 Task: Insert divider to the description.
Action: Mouse moved to (277, 271)
Screenshot: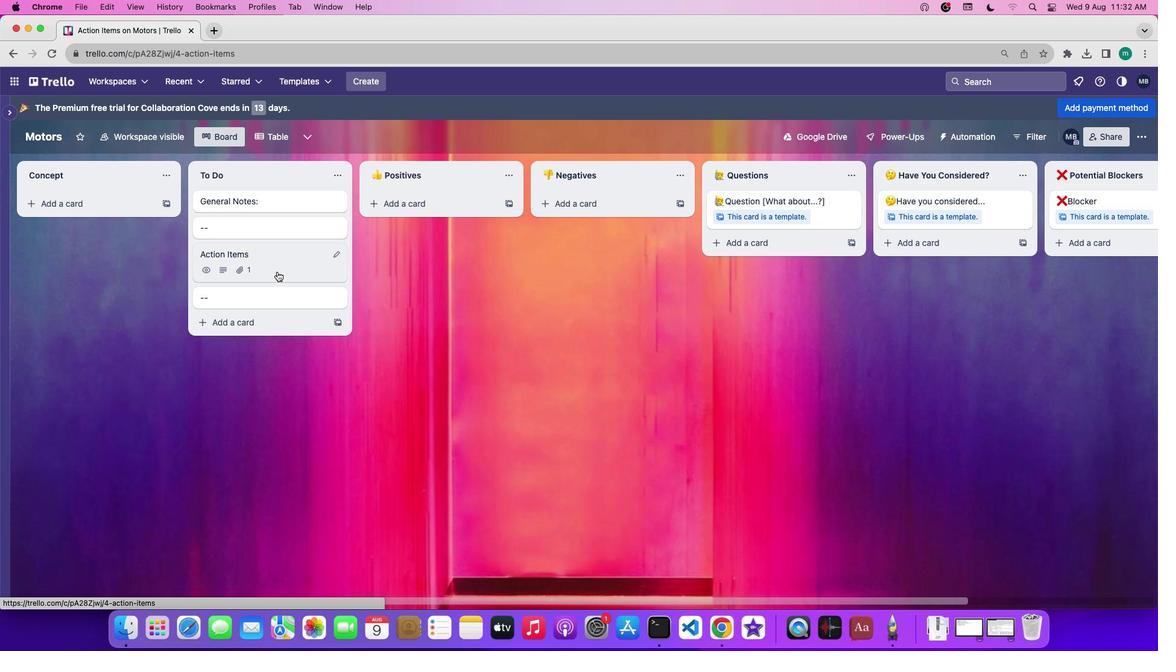 
Action: Mouse pressed left at (277, 271)
Screenshot: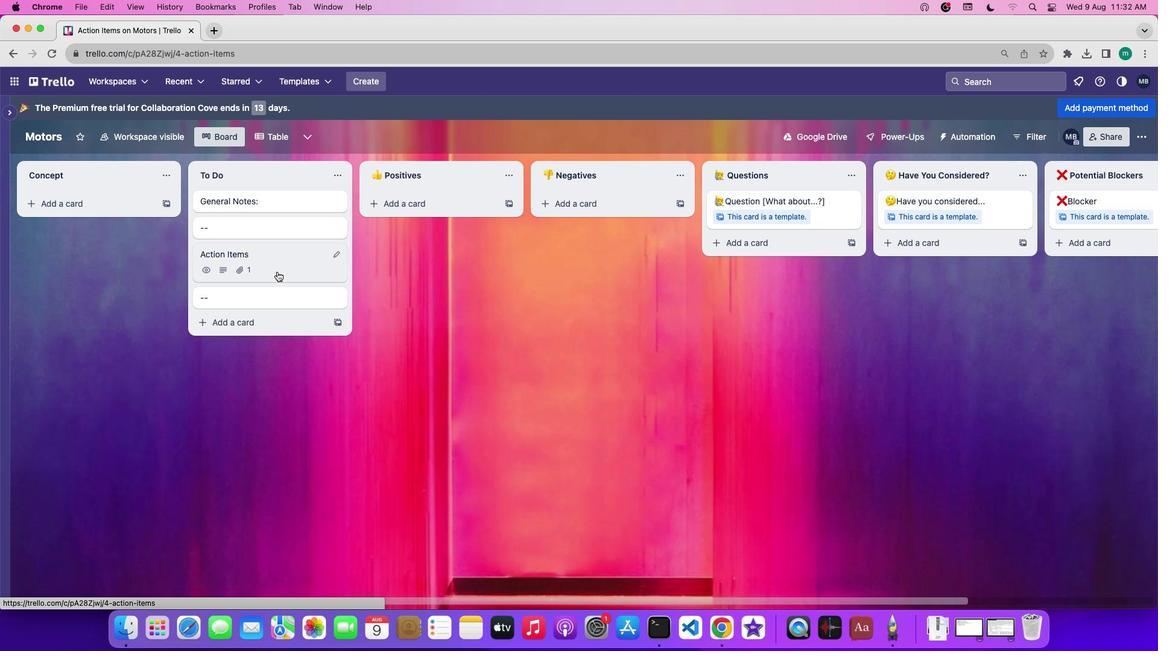 
Action: Mouse moved to (427, 234)
Screenshot: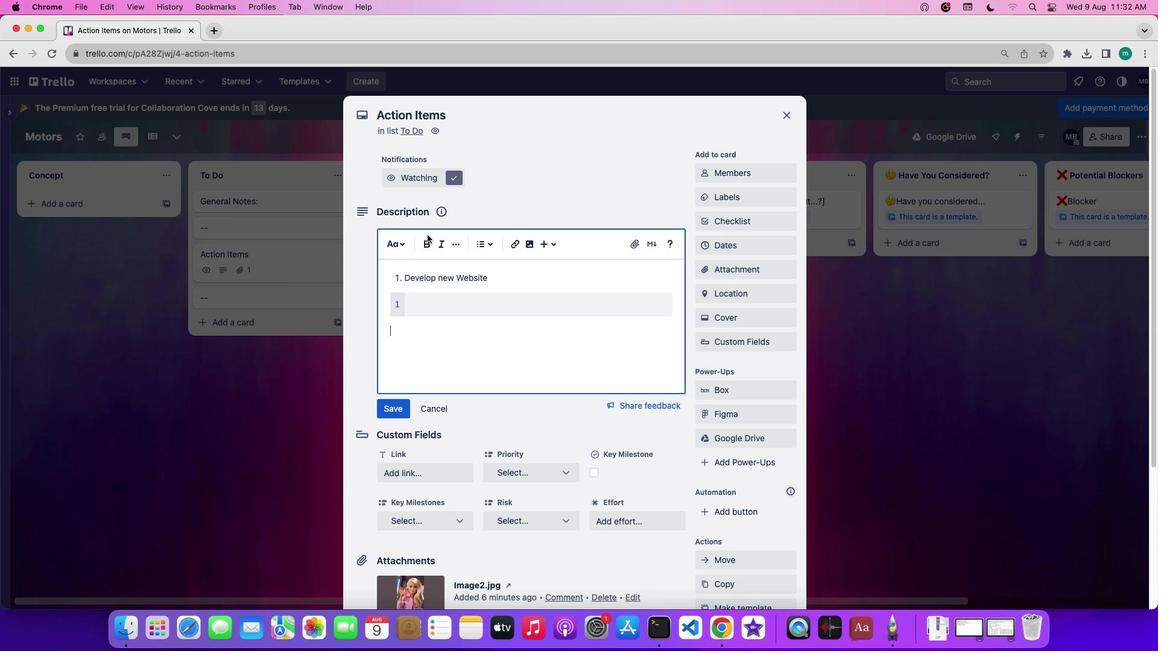 
Action: Mouse pressed left at (427, 234)
Screenshot: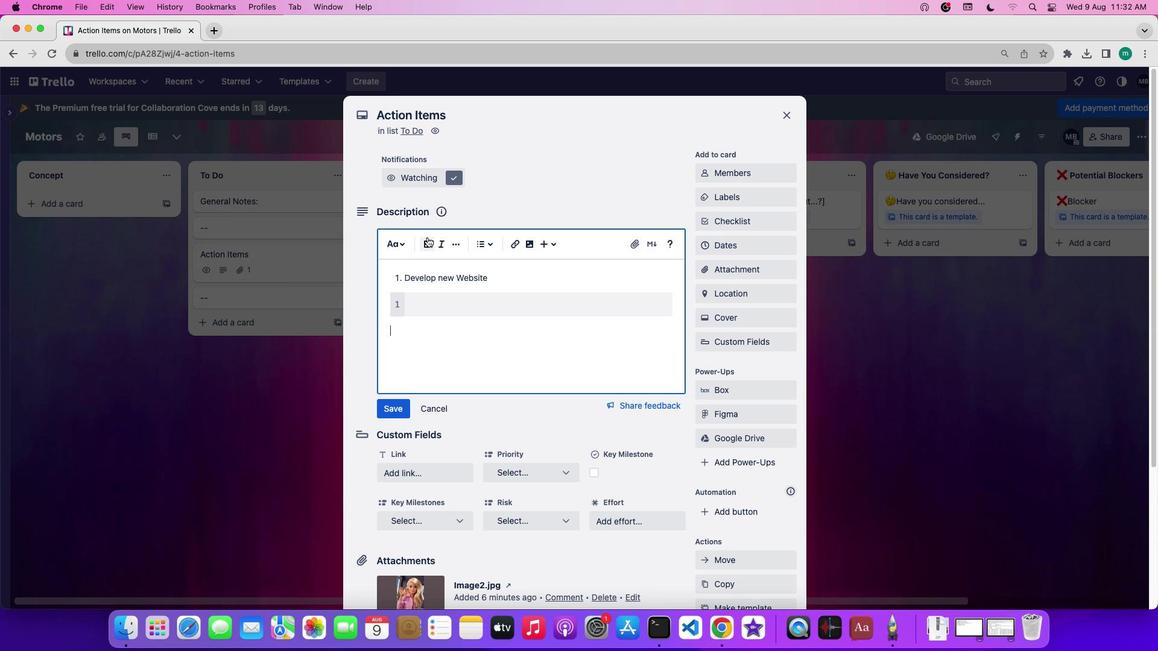 
Action: Mouse moved to (547, 243)
Screenshot: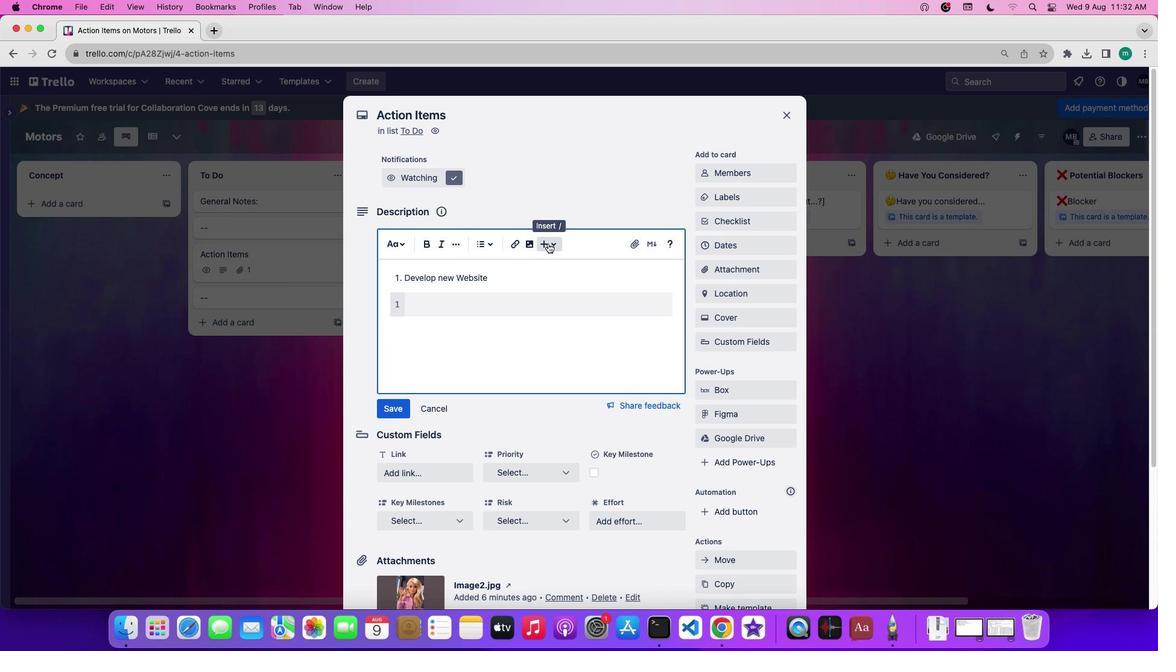 
Action: Mouse pressed left at (547, 243)
Screenshot: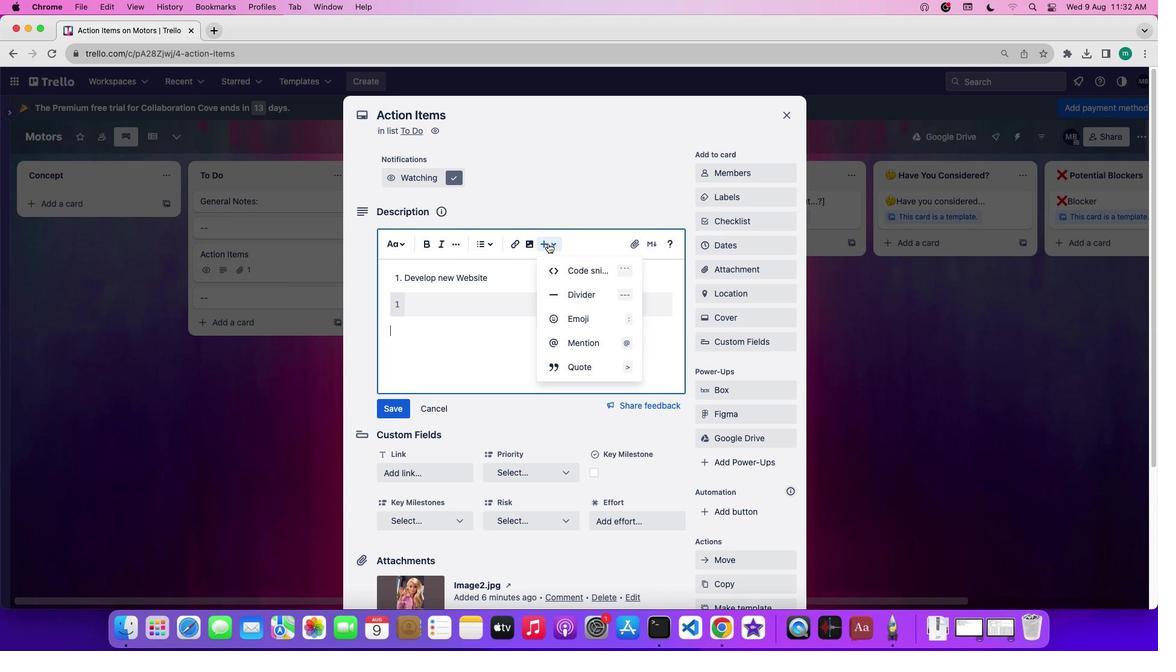 
Action: Mouse moved to (577, 289)
Screenshot: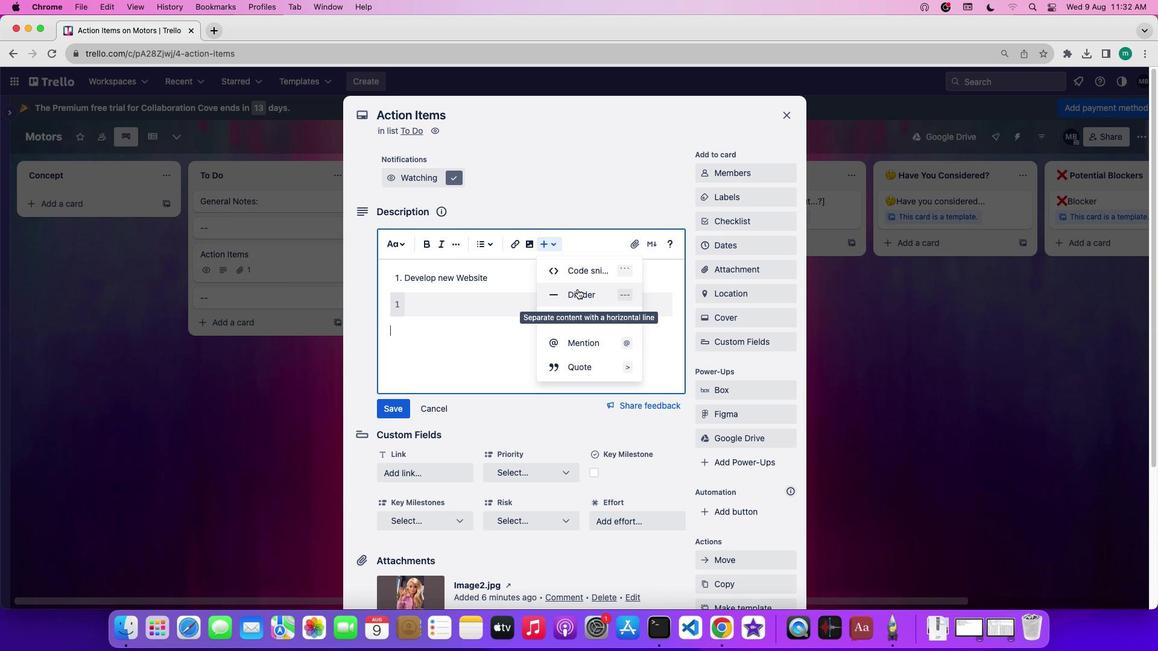 
Action: Mouse pressed left at (577, 289)
Screenshot: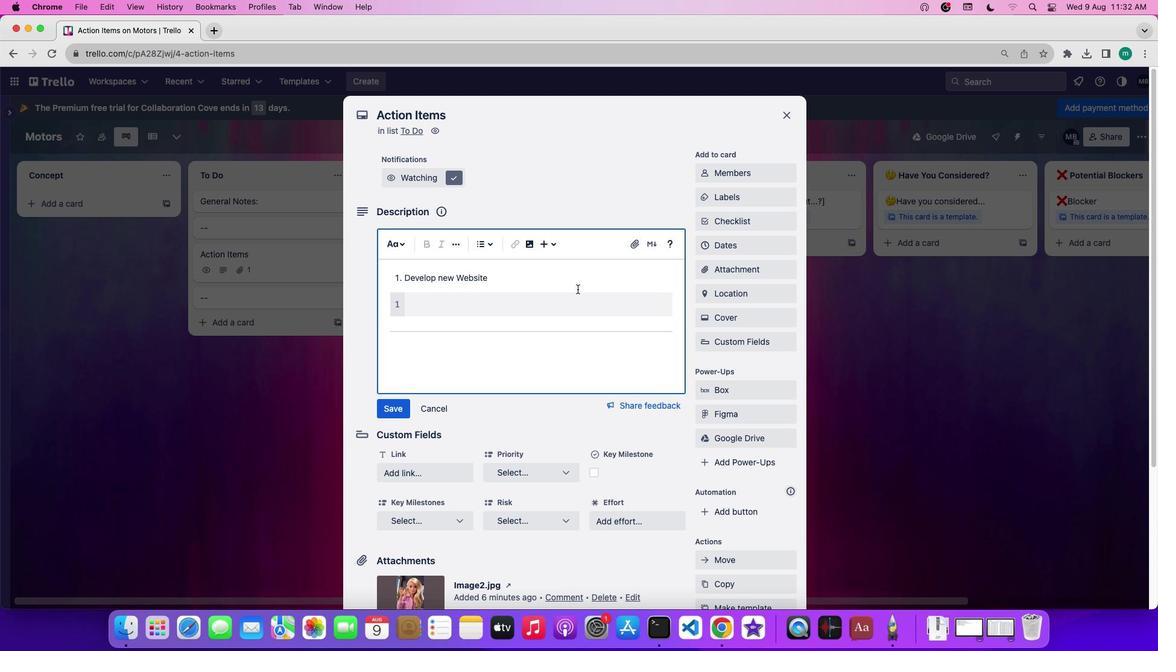 
